 Task: Create a due date automation trigger when advanced on, on the tuesday of the week before a card is due add dates not due today at 11:00 AM.
Action: Mouse moved to (964, 79)
Screenshot: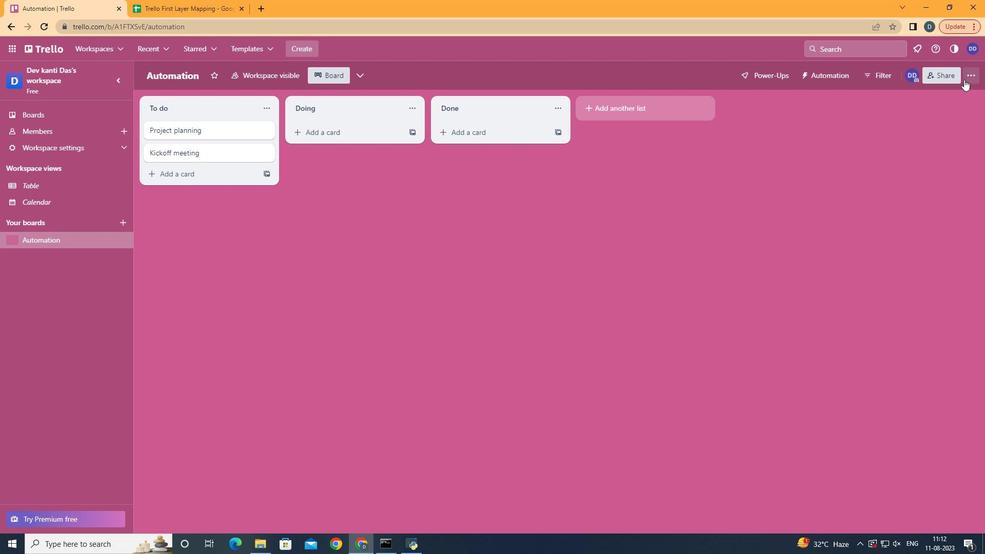 
Action: Mouse pressed left at (964, 79)
Screenshot: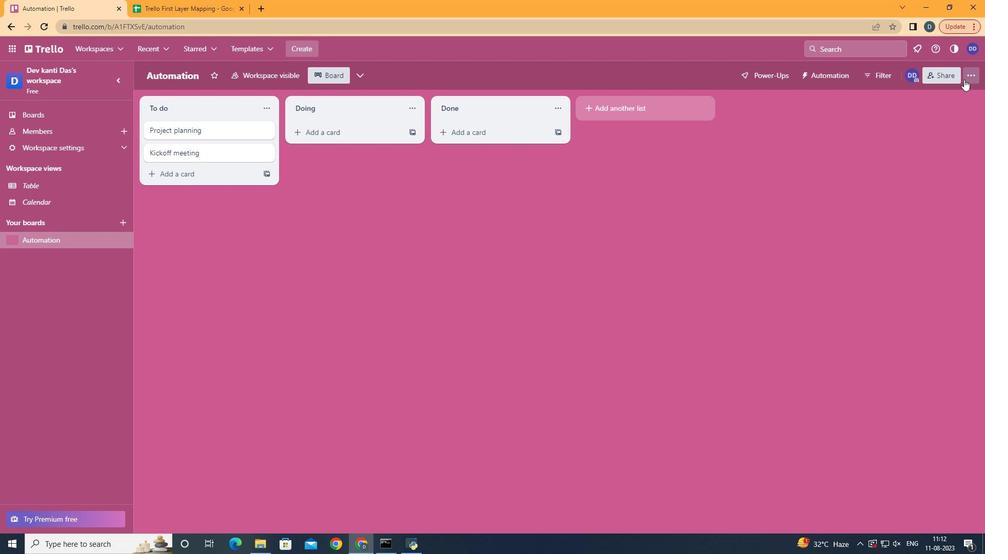 
Action: Mouse moved to (895, 220)
Screenshot: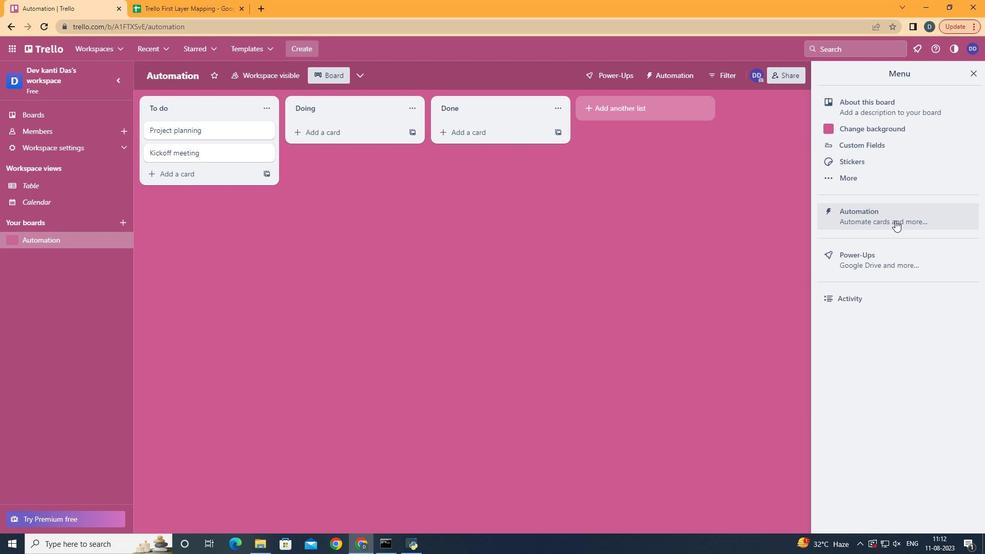 
Action: Mouse pressed left at (895, 220)
Screenshot: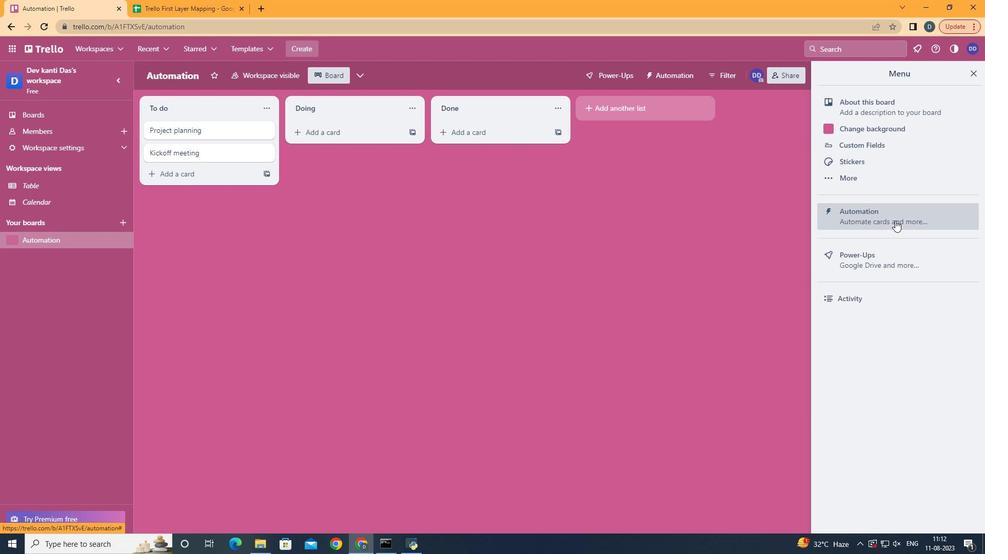 
Action: Mouse moved to (180, 204)
Screenshot: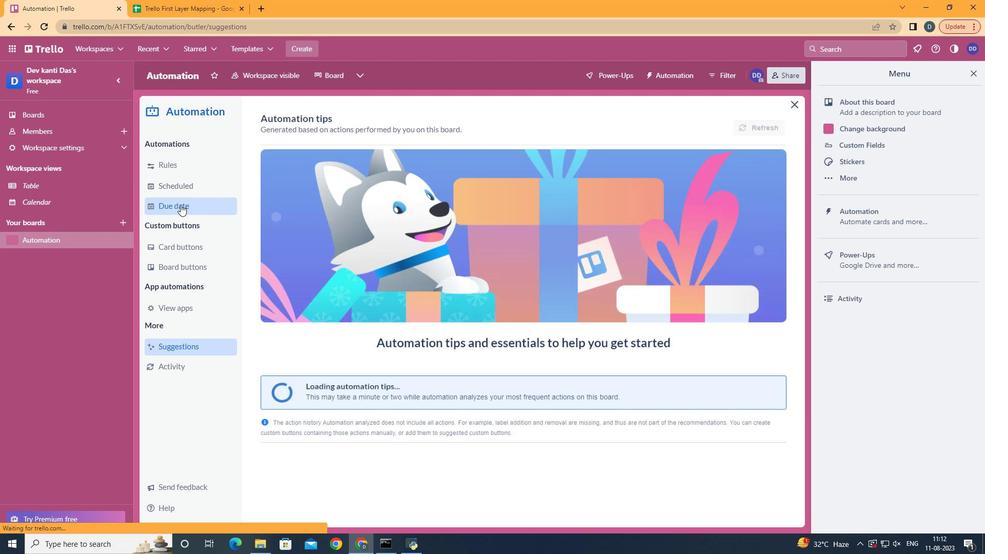 
Action: Mouse pressed left at (180, 204)
Screenshot: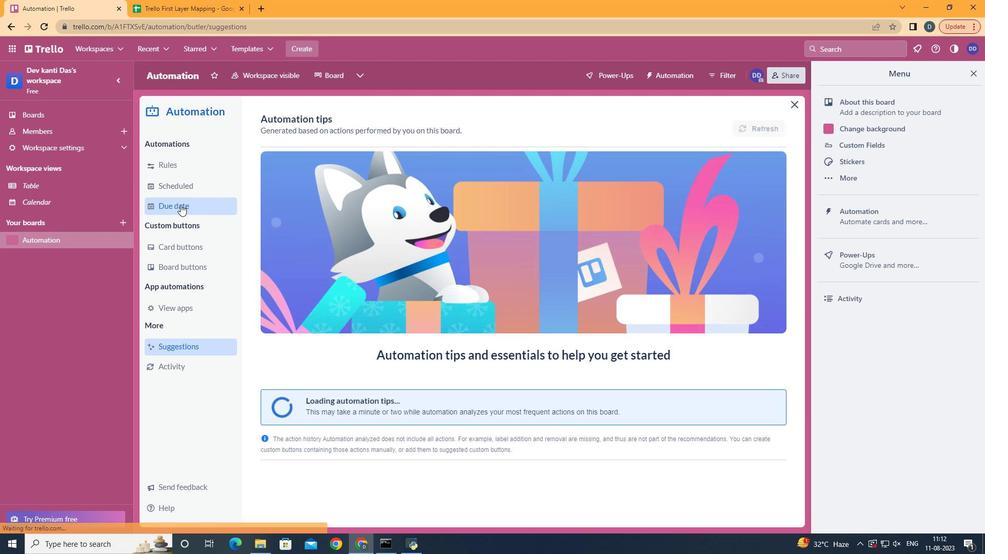 
Action: Mouse moved to (719, 122)
Screenshot: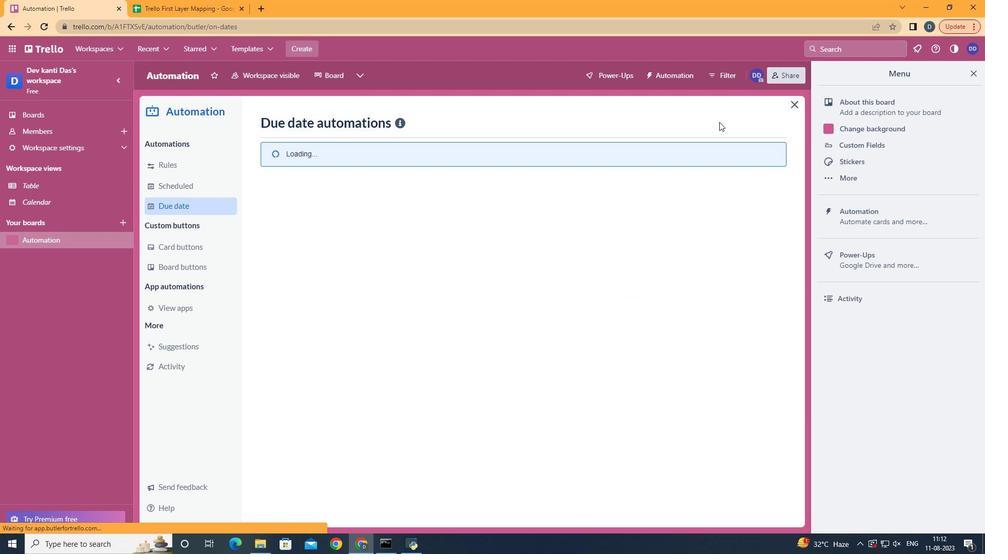 
Action: Mouse pressed left at (719, 122)
Screenshot: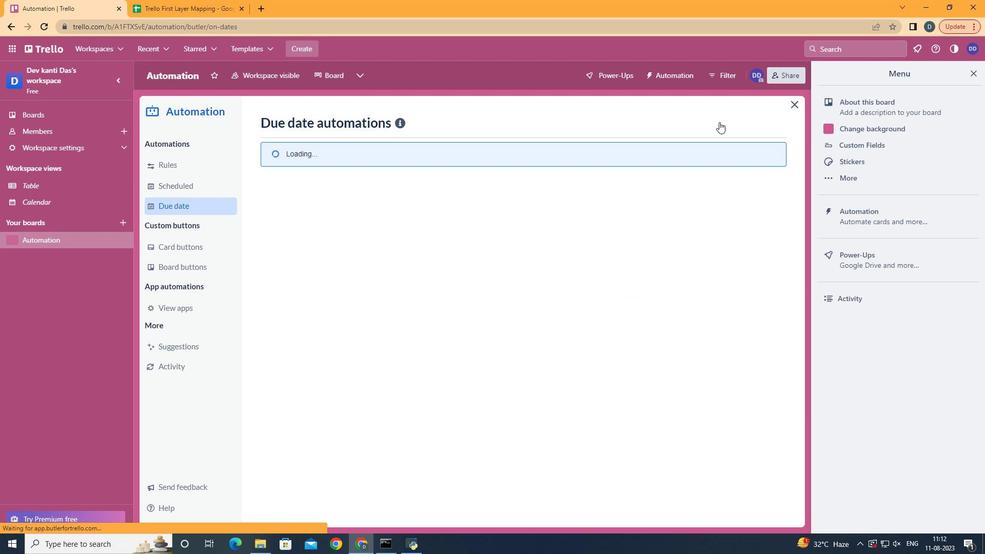 
Action: Mouse pressed left at (719, 122)
Screenshot: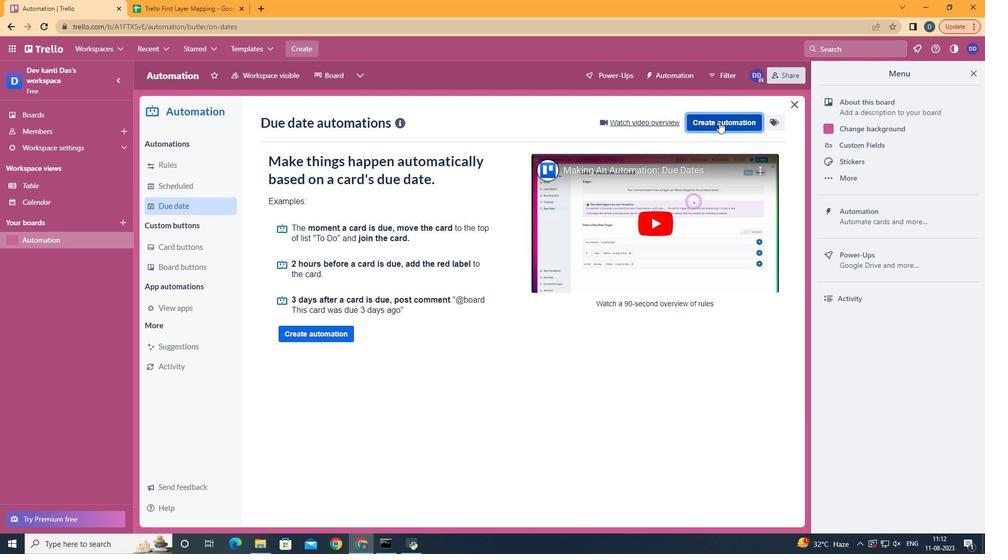 
Action: Mouse moved to (532, 218)
Screenshot: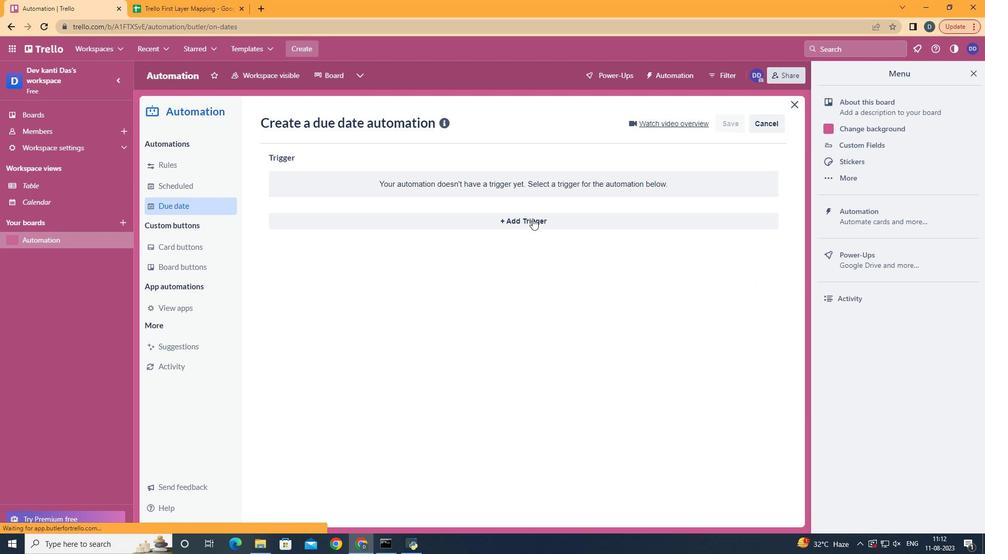 
Action: Mouse pressed left at (532, 218)
Screenshot: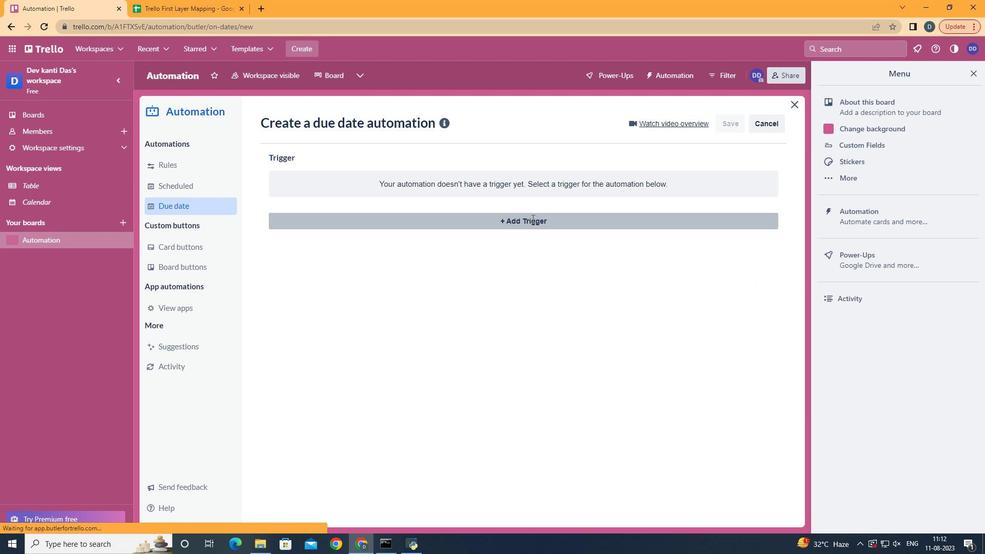 
Action: Mouse moved to (340, 290)
Screenshot: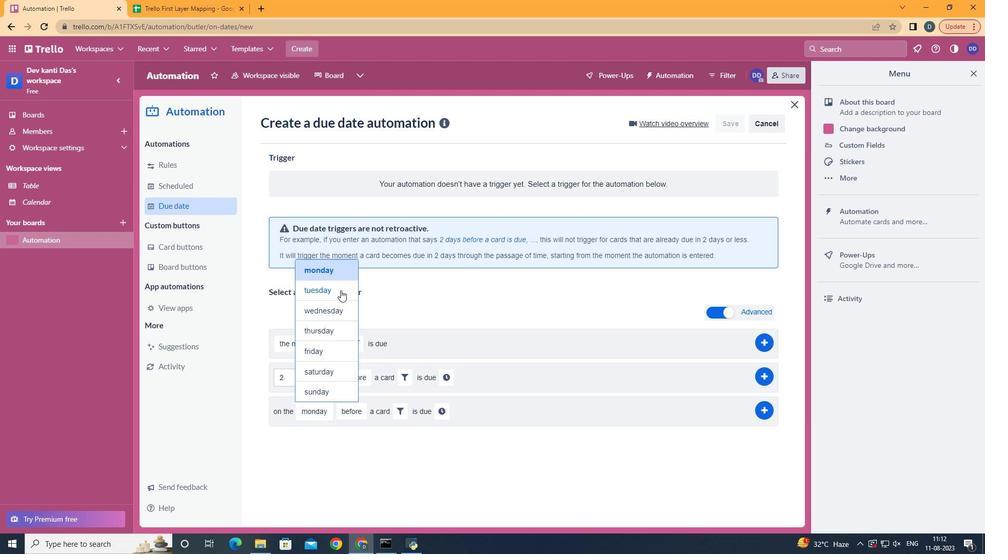 
Action: Mouse pressed left at (340, 290)
Screenshot: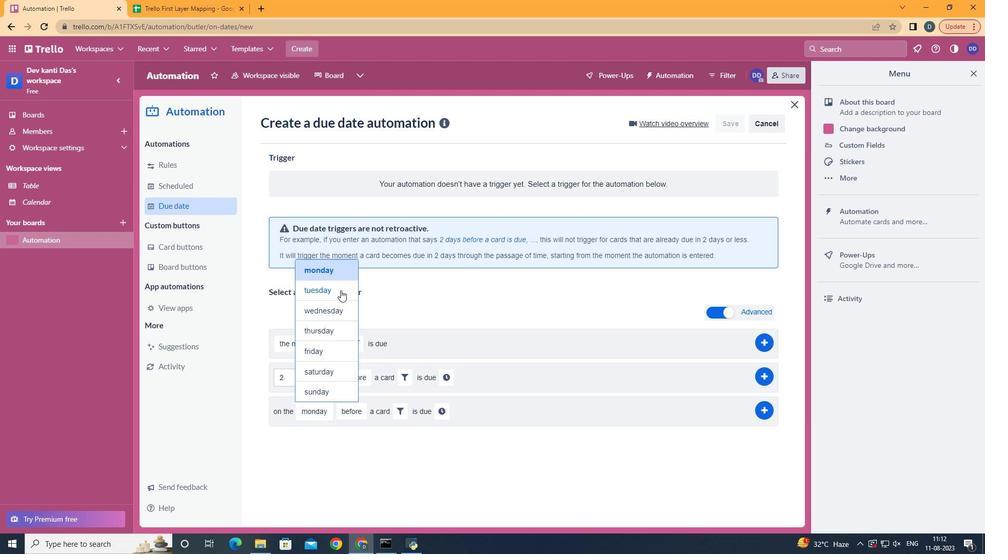 
Action: Mouse moved to (362, 490)
Screenshot: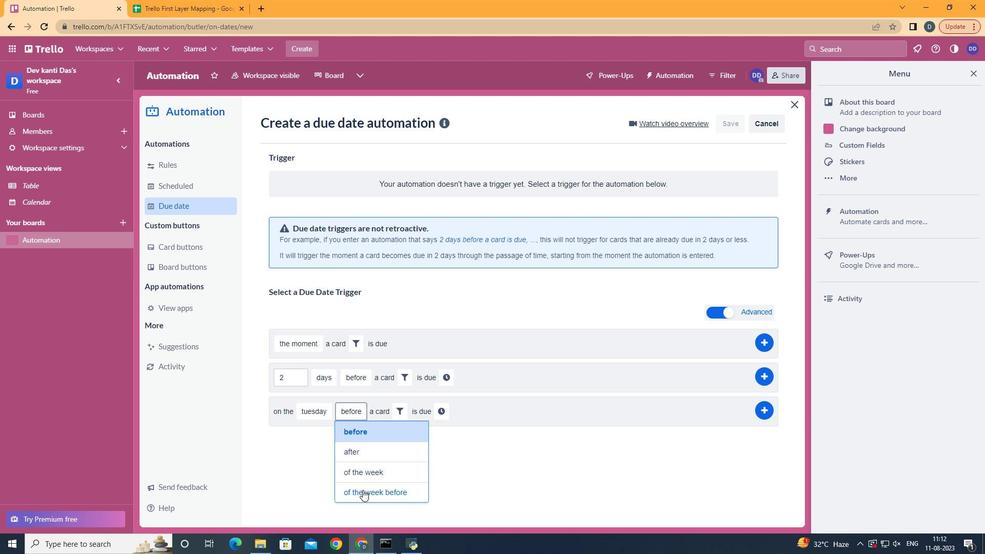 
Action: Mouse pressed left at (362, 490)
Screenshot: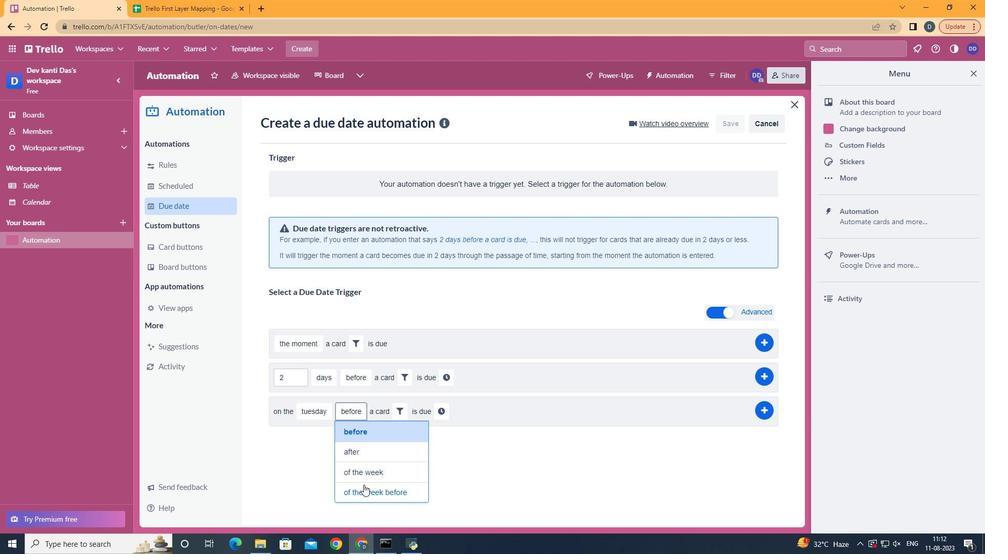 
Action: Mouse moved to (437, 411)
Screenshot: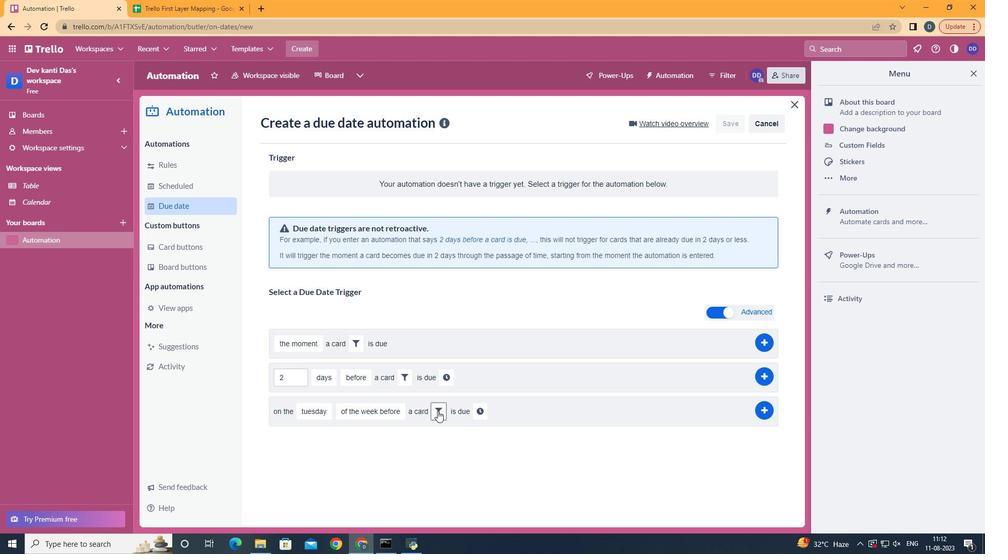 
Action: Mouse pressed left at (437, 411)
Screenshot: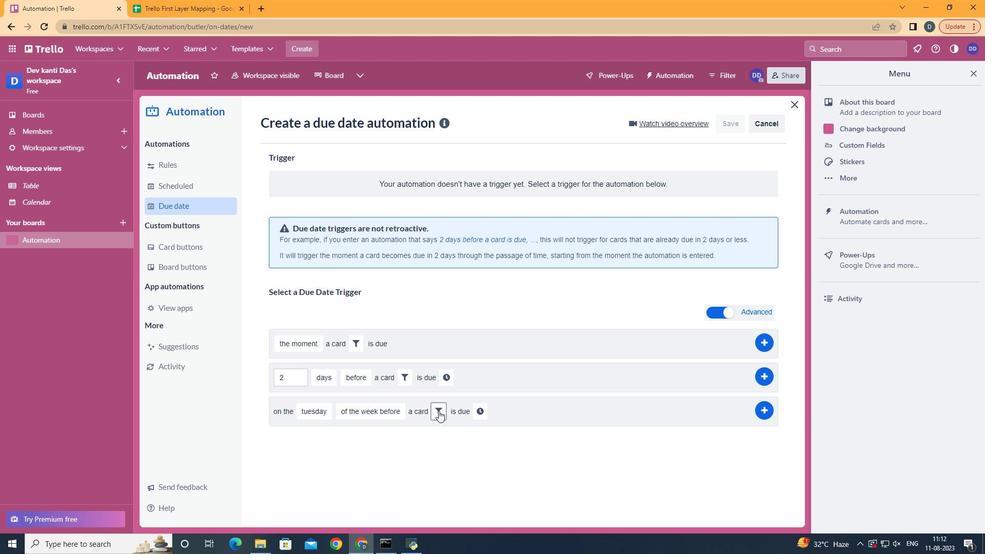 
Action: Mouse moved to (498, 445)
Screenshot: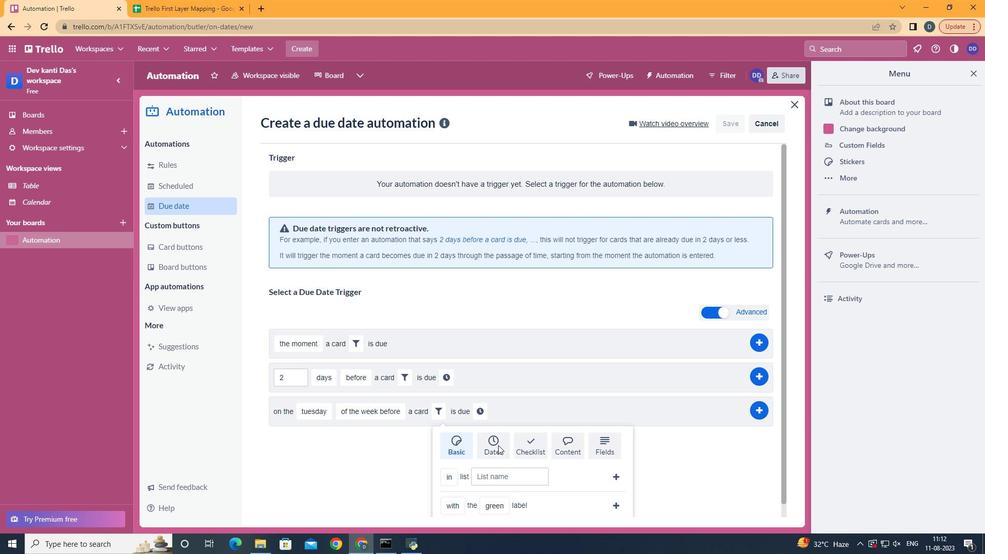 
Action: Mouse pressed left at (498, 445)
Screenshot: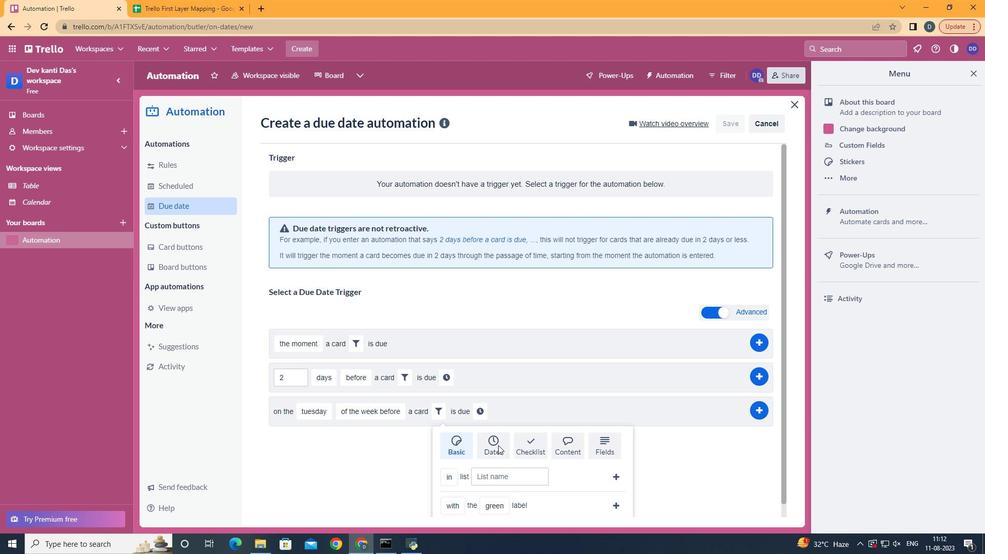 
Action: Mouse scrolled (498, 444) with delta (0, 0)
Screenshot: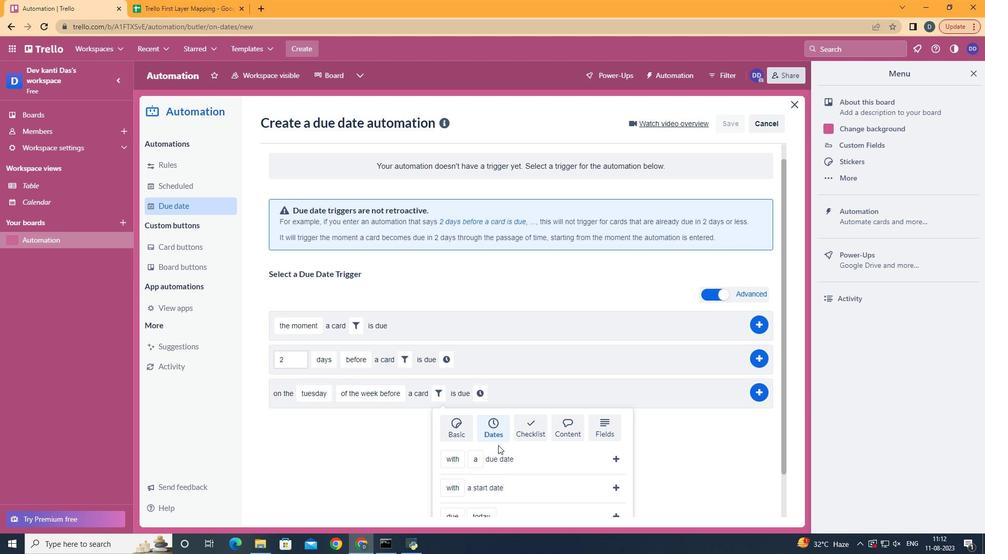 
Action: Mouse scrolled (498, 444) with delta (0, 0)
Screenshot: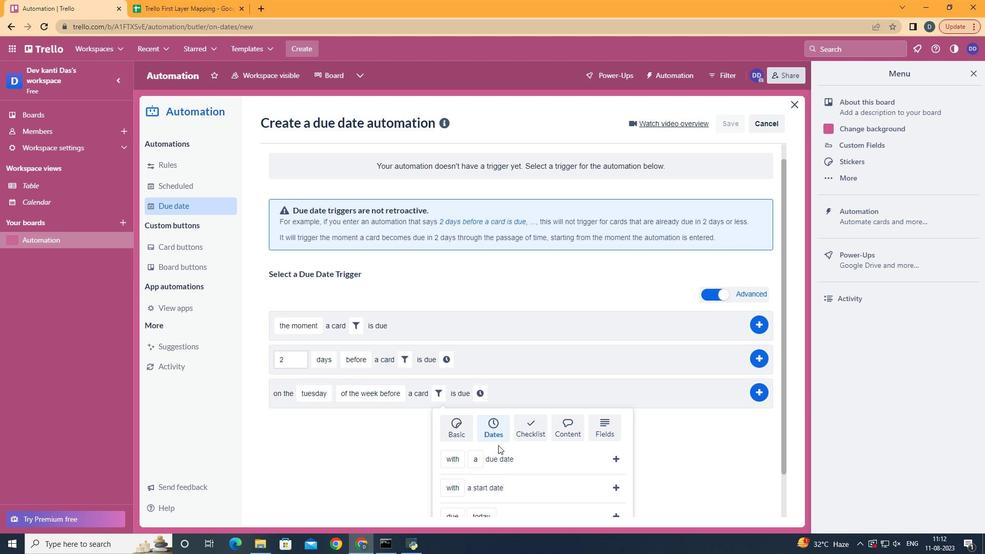 
Action: Mouse scrolled (498, 444) with delta (0, 0)
Screenshot: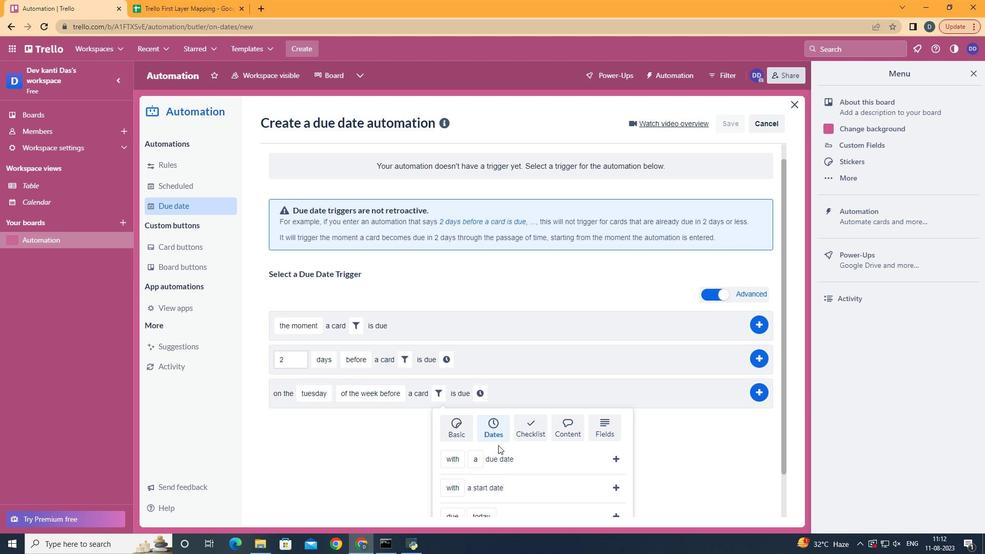
Action: Mouse scrolled (498, 444) with delta (0, 0)
Screenshot: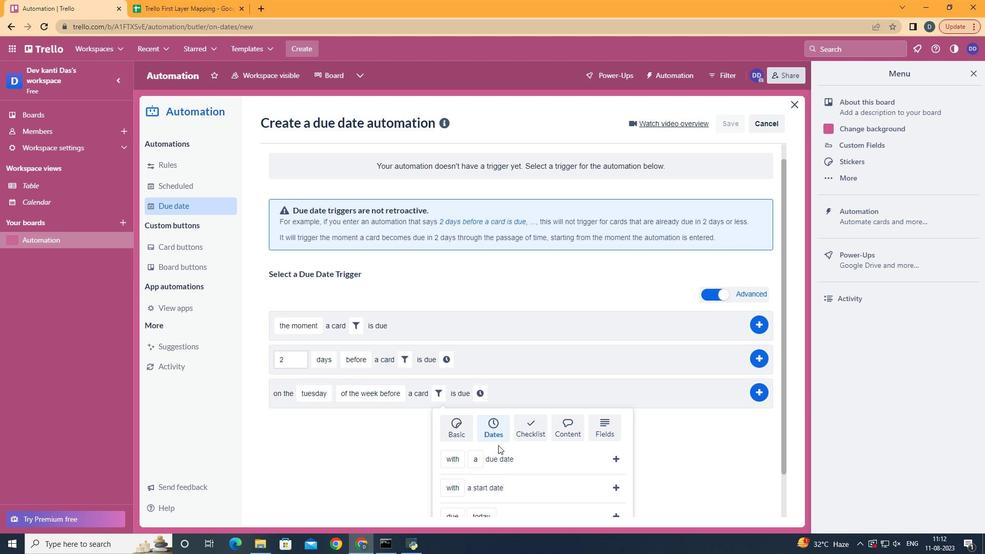 
Action: Mouse scrolled (498, 444) with delta (0, 0)
Screenshot: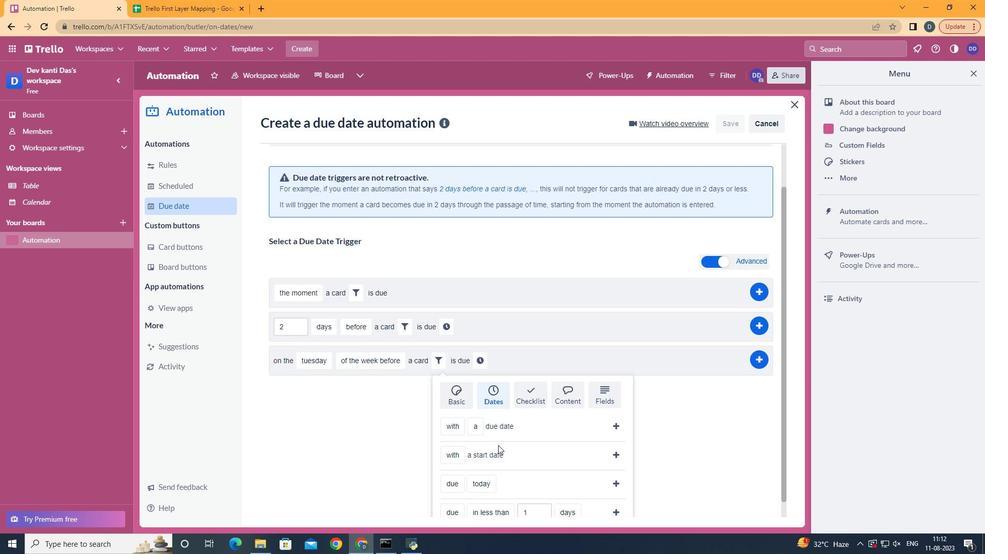 
Action: Mouse moved to (475, 401)
Screenshot: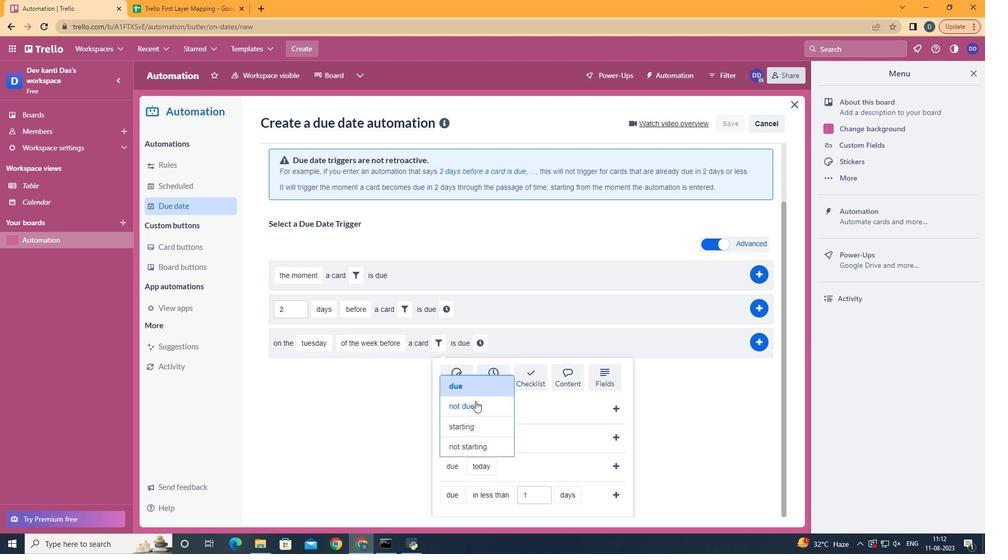 
Action: Mouse pressed left at (475, 401)
Screenshot: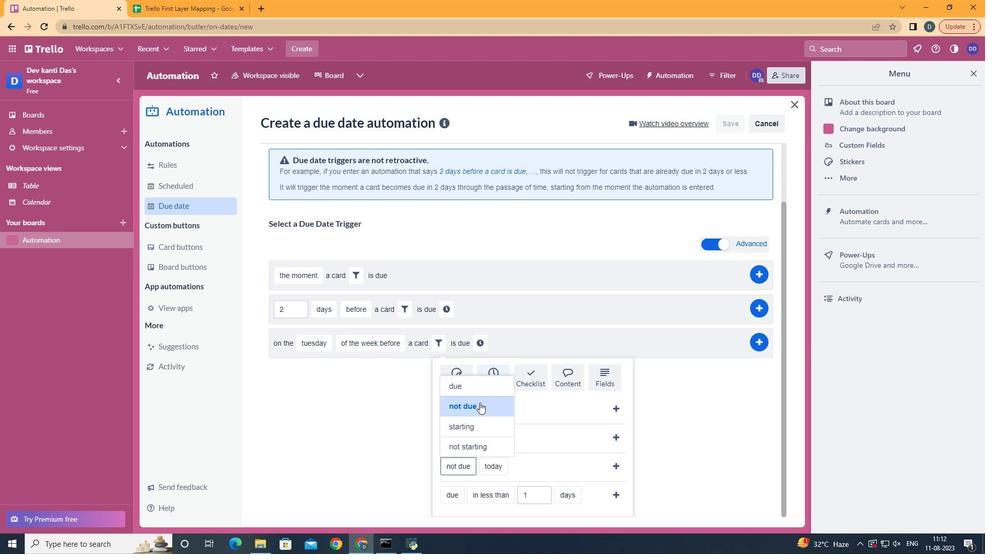 
Action: Mouse moved to (613, 466)
Screenshot: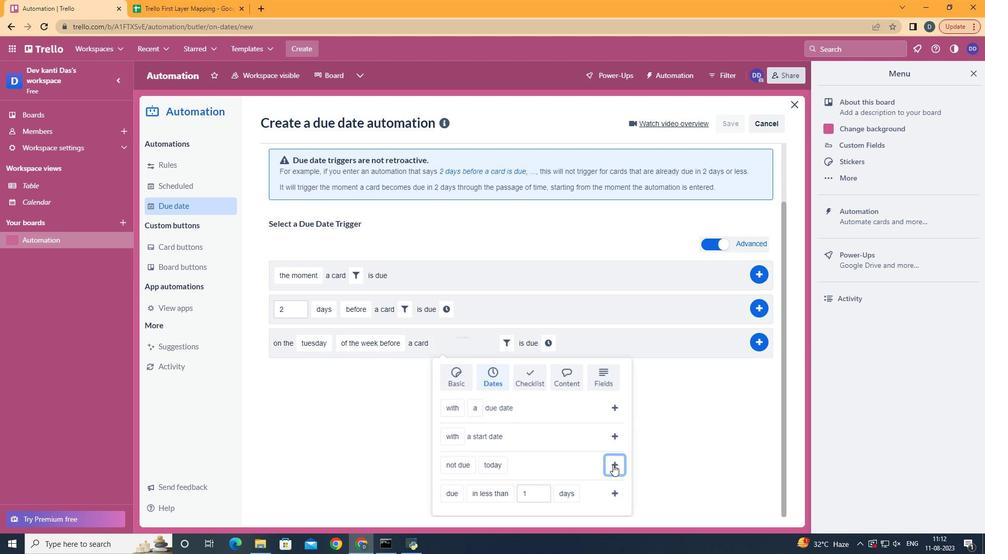 
Action: Mouse pressed left at (612, 466)
Screenshot: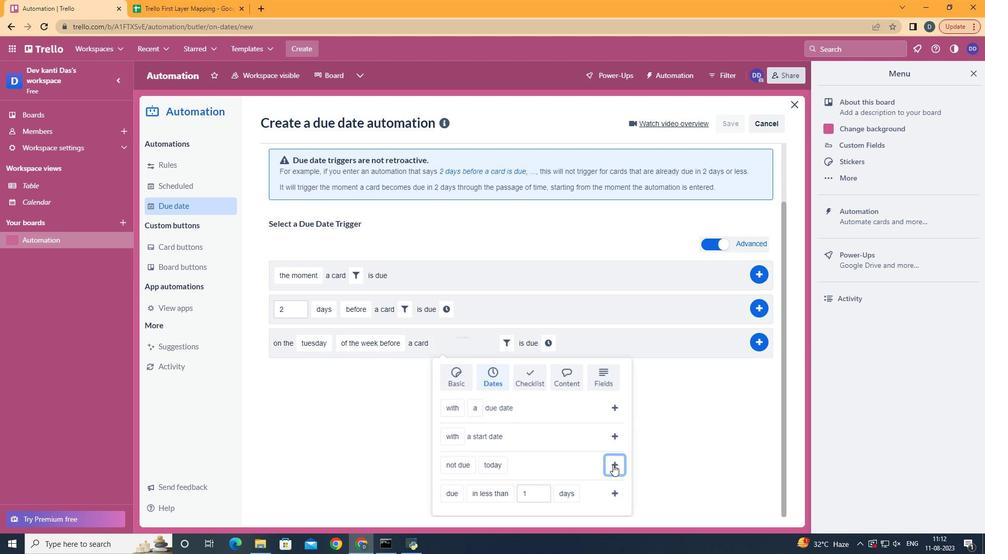 
Action: Mouse moved to (556, 413)
Screenshot: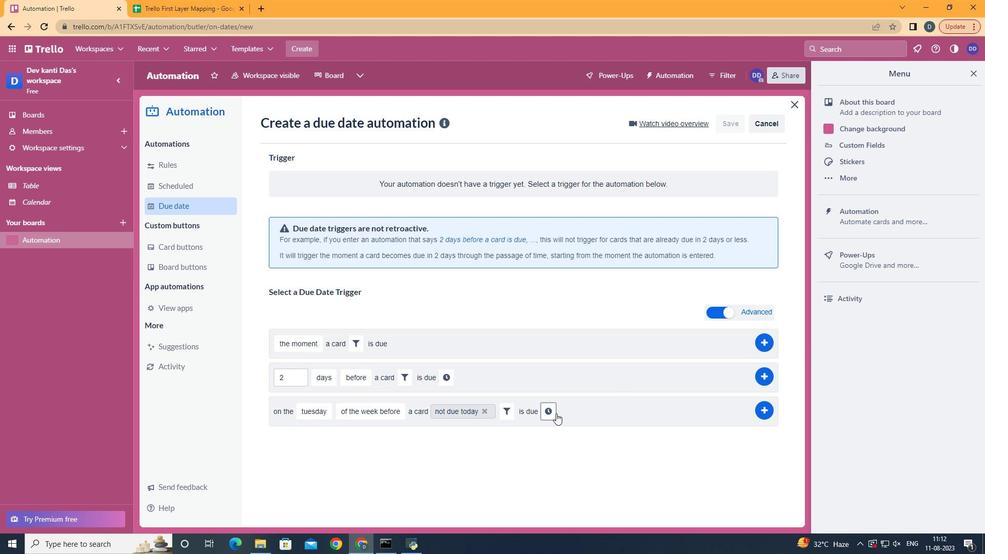 
Action: Mouse pressed left at (556, 413)
Screenshot: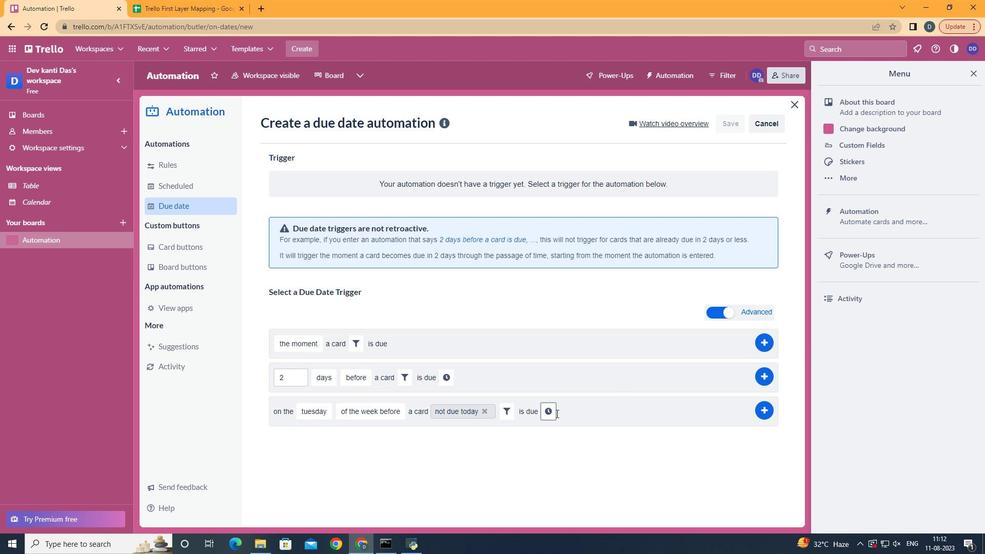 
Action: Mouse moved to (617, 414)
Screenshot: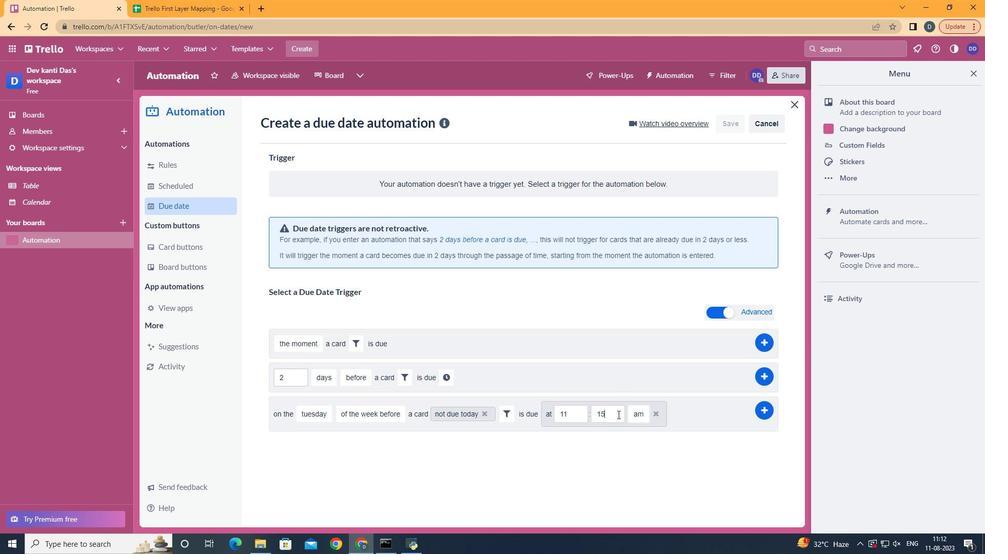
Action: Mouse pressed left at (617, 414)
Screenshot: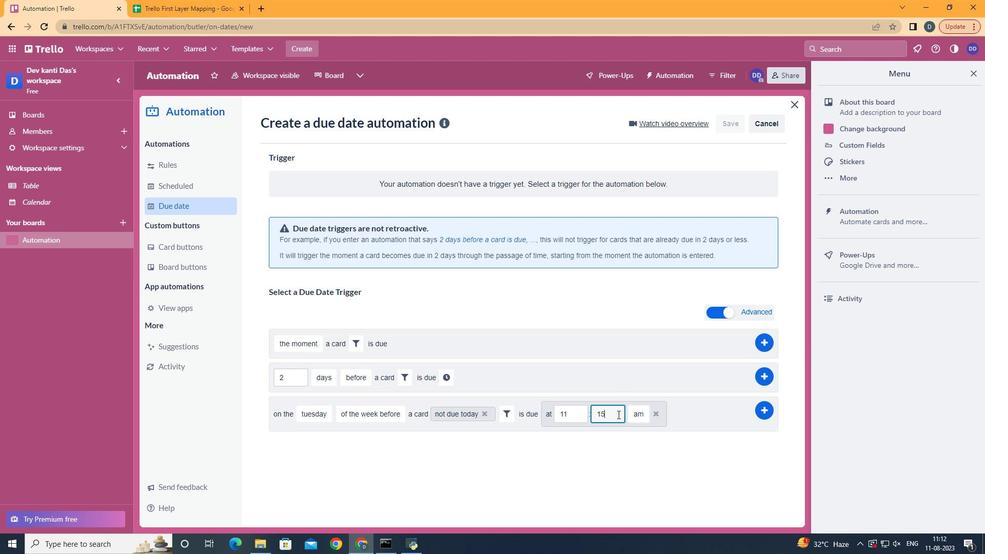 
Action: Key pressed <Key.backspace><Key.backspace>00
Screenshot: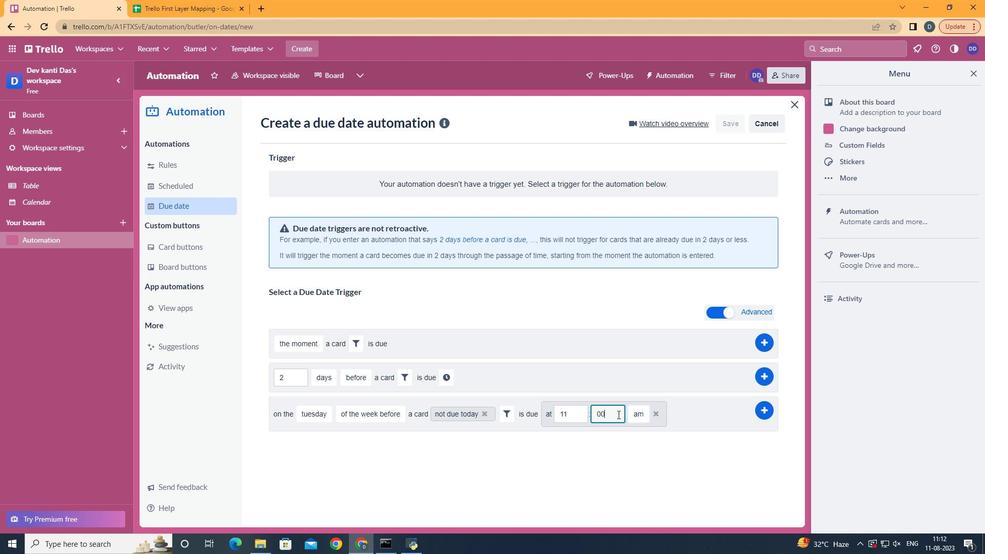 
Action: Mouse moved to (768, 403)
Screenshot: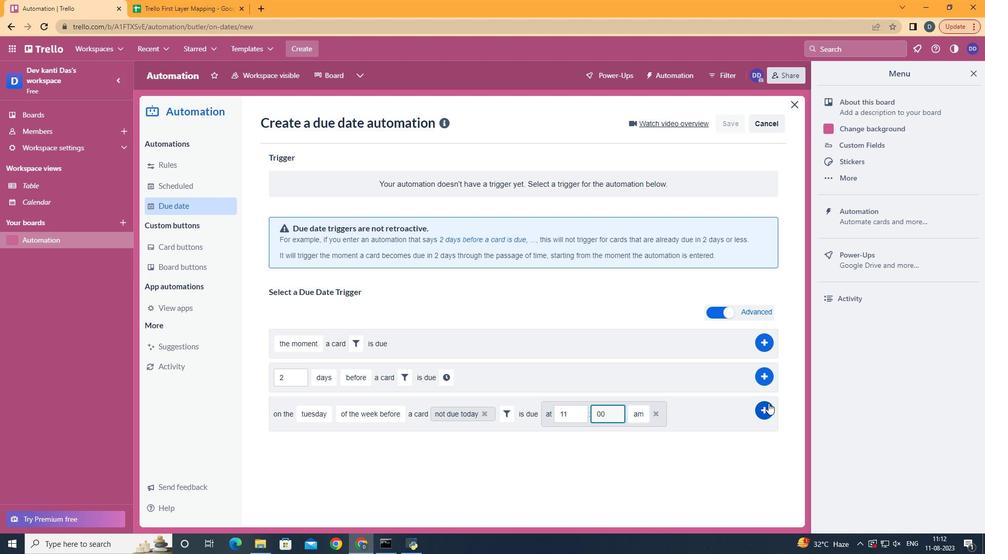 
Action: Mouse pressed left at (768, 403)
Screenshot: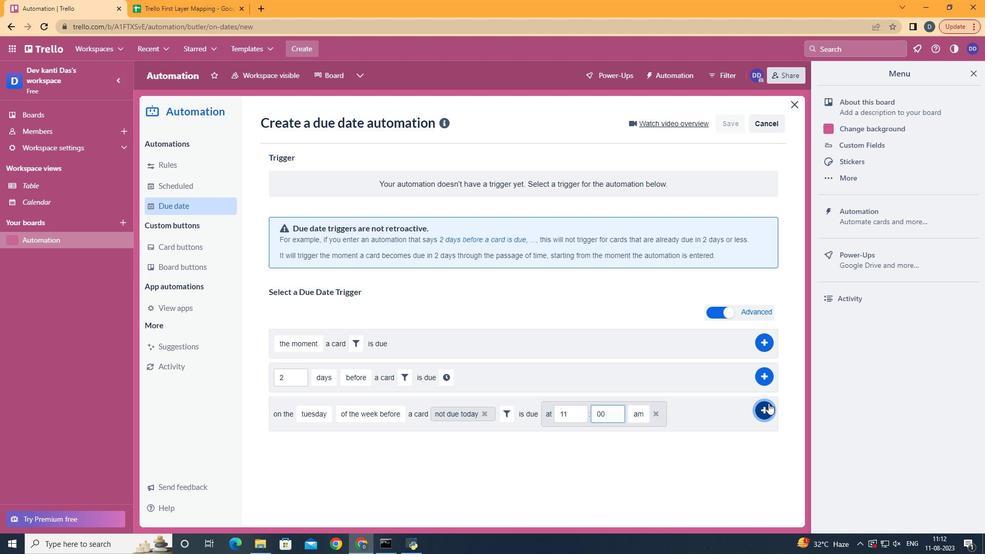 
